 Task: Create Card Compliance Audit Execution in Board Team Collaboration Best Practices to Workspace Email Management. Create Card Airline Review in Board Diversity and Inclusion Employee Resource Groups to Workspace Email Management. Create Card Compliance Audit Execution in Board Content Marketing Podcast Strategy and Execution to Workspace Email Management
Action: Mouse moved to (361, 145)
Screenshot: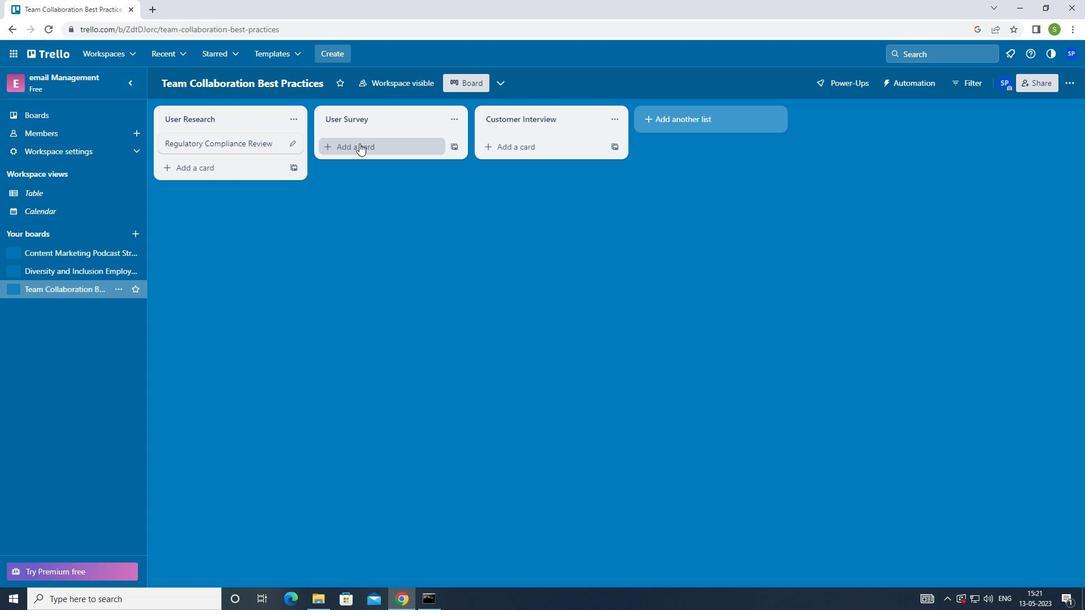 
Action: Mouse pressed left at (361, 145)
Screenshot: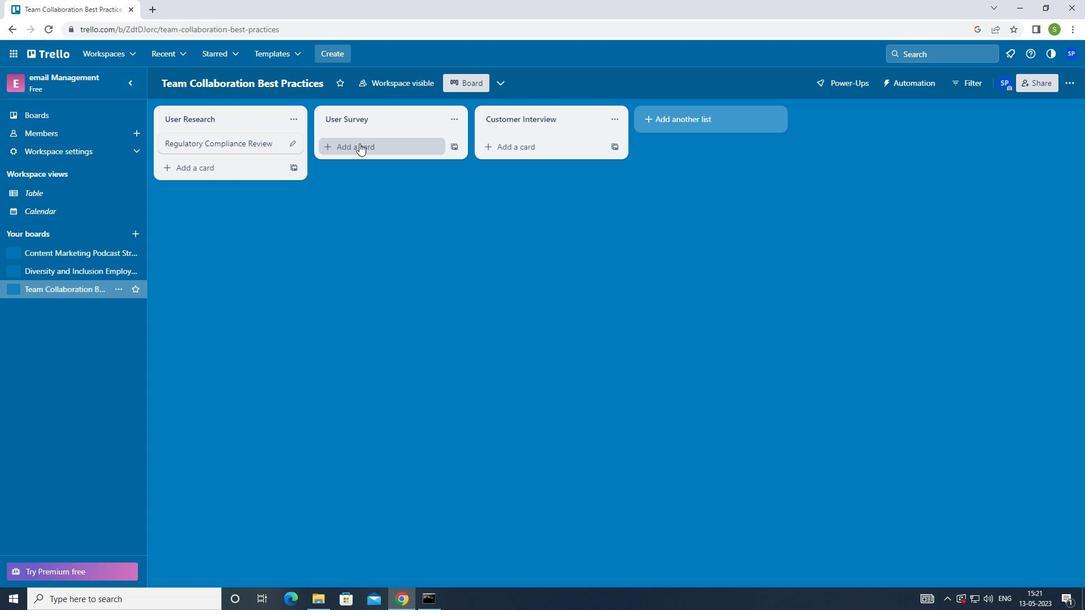 
Action: Mouse moved to (384, 270)
Screenshot: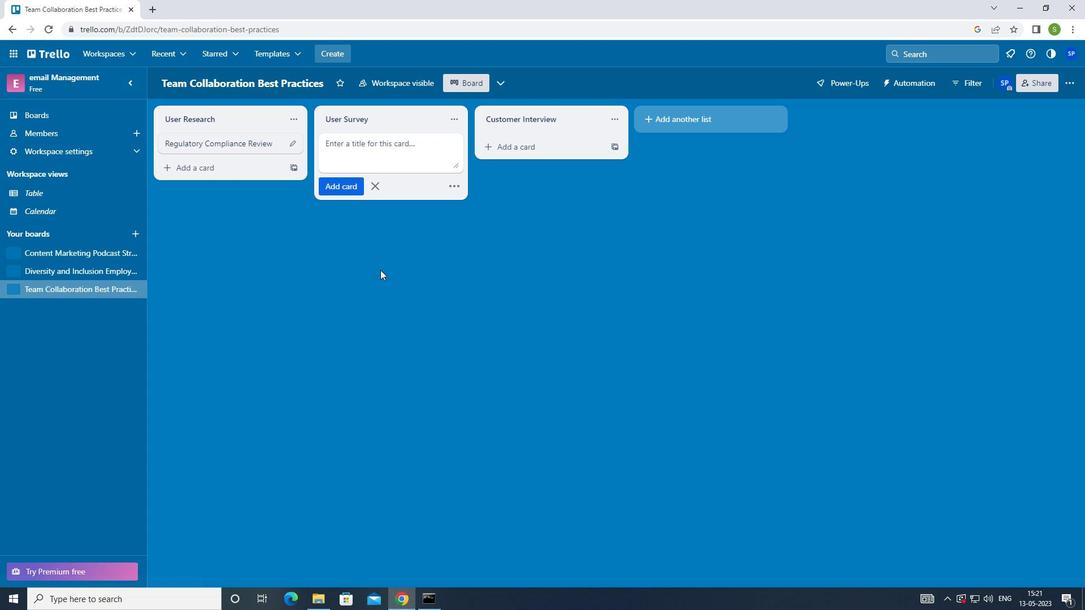 
Action: Key pressed <Key.shift>COMPLIANCE<Key.space><Key.shift>ADUK<Key.backspace>LT<Key.space><Key.shift>EXECUTION
Screenshot: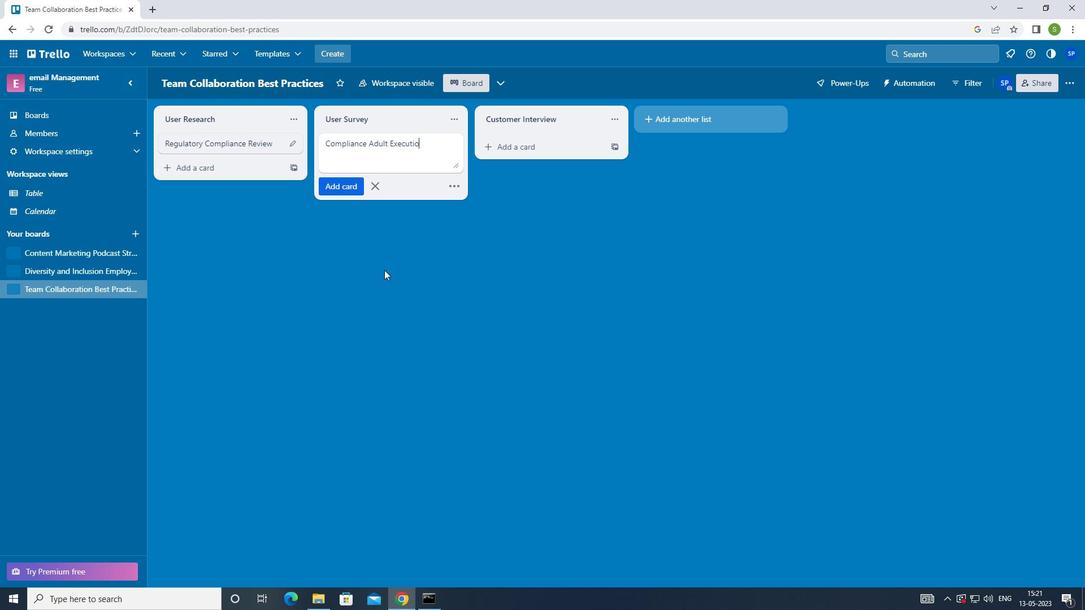 
Action: Mouse moved to (331, 184)
Screenshot: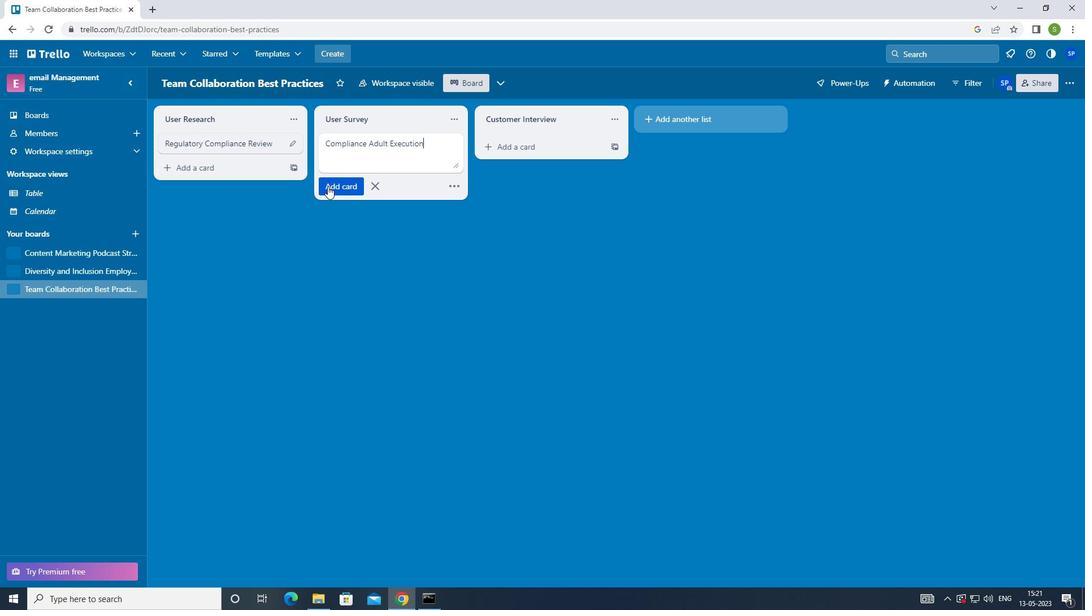 
Action: Mouse pressed left at (331, 184)
Screenshot: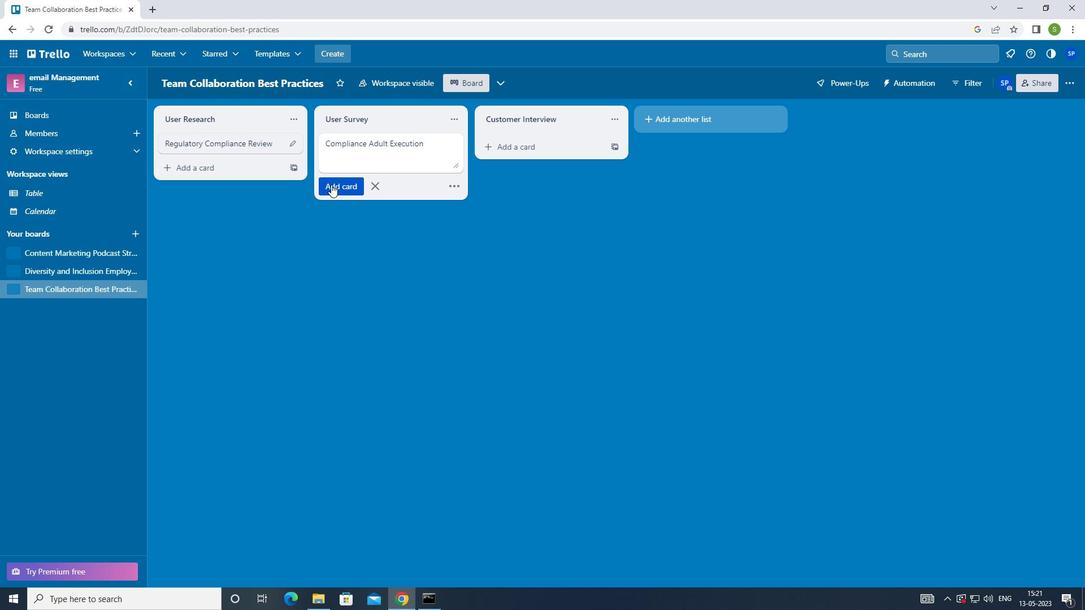 
Action: Mouse moved to (72, 271)
Screenshot: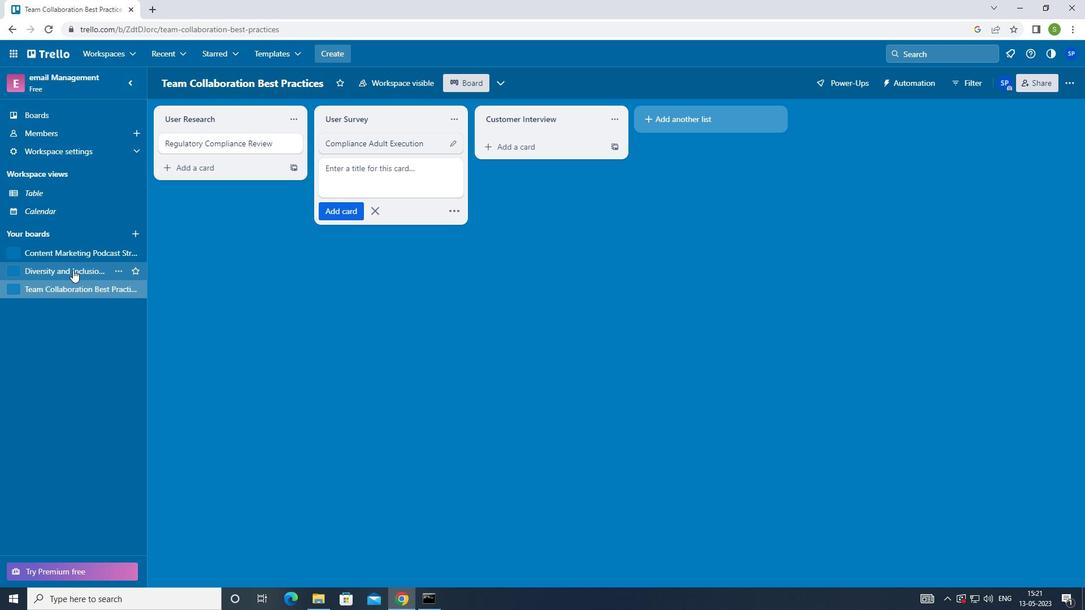 
Action: Mouse pressed left at (72, 271)
Screenshot: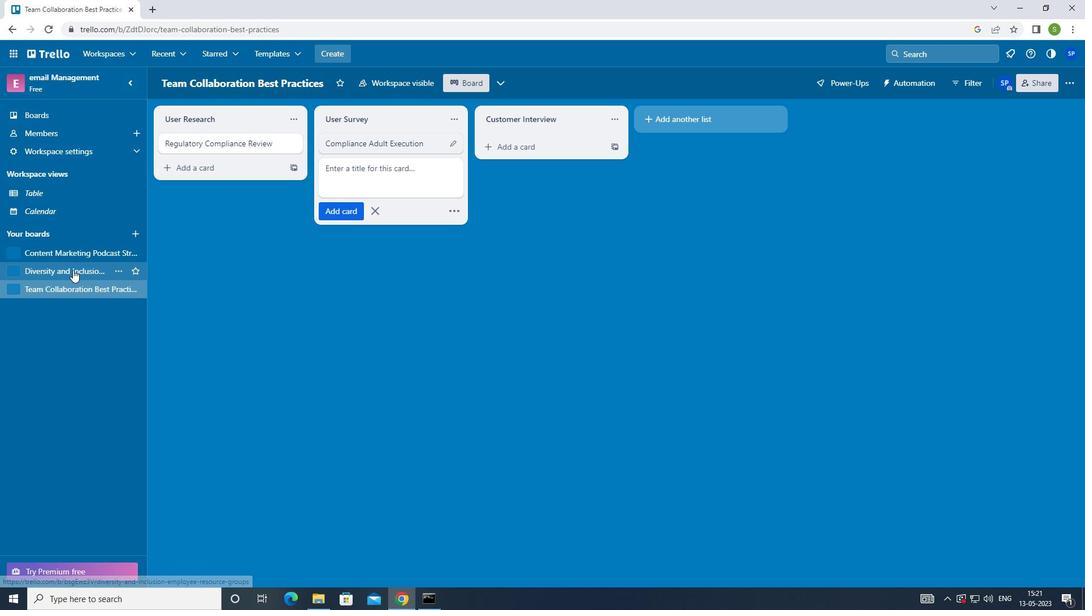 
Action: Mouse moved to (352, 144)
Screenshot: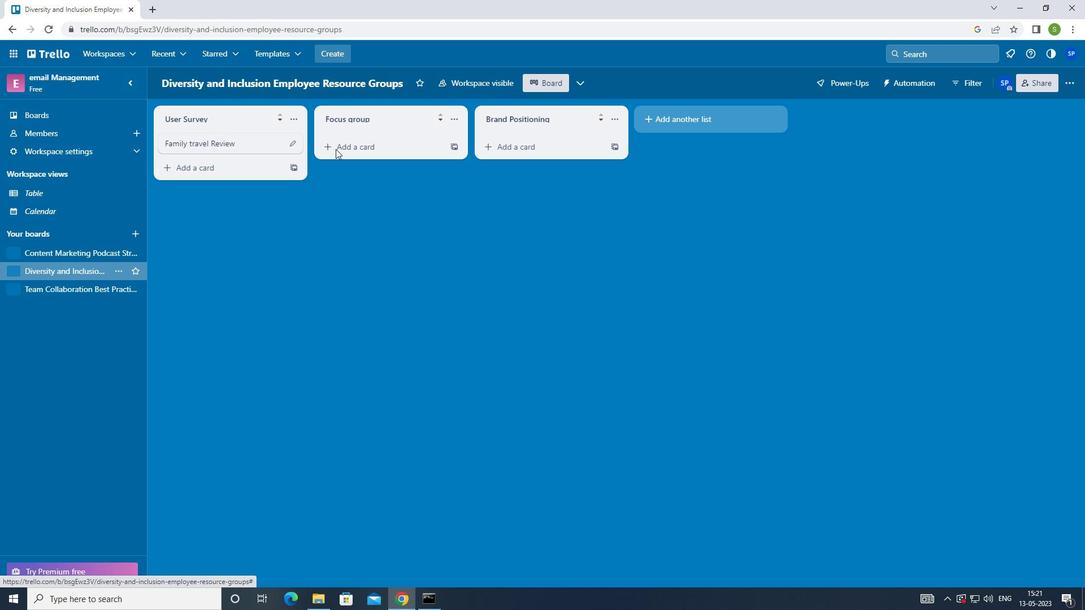 
Action: Mouse pressed left at (352, 144)
Screenshot: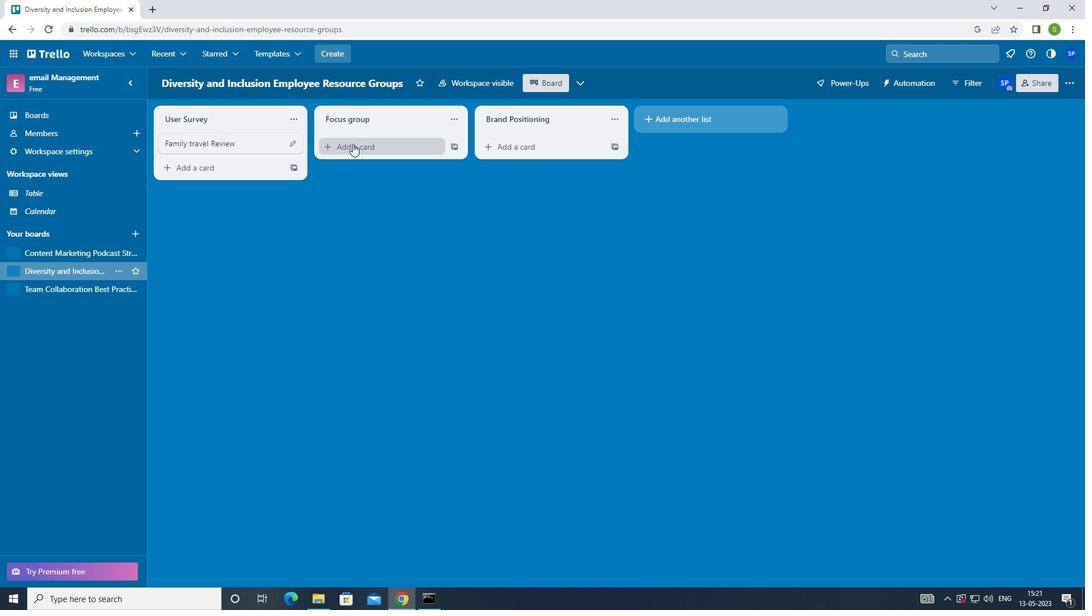 
Action: Mouse moved to (333, 356)
Screenshot: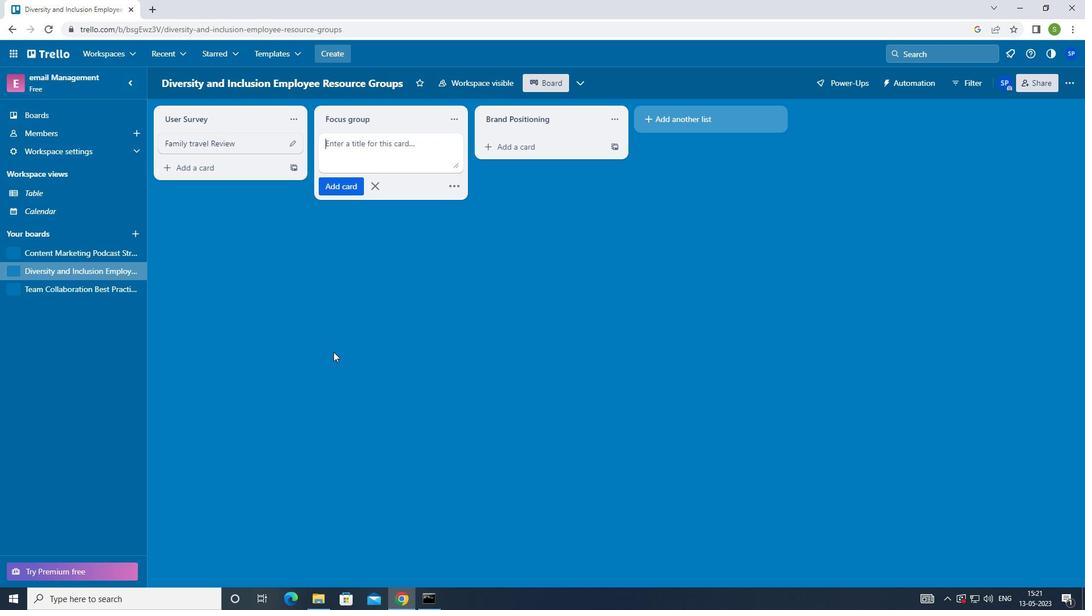 
Action: Key pressed <Key.shift>AIRLINE<Key.space><Key.shift>REVIEW<Key.enter>
Screenshot: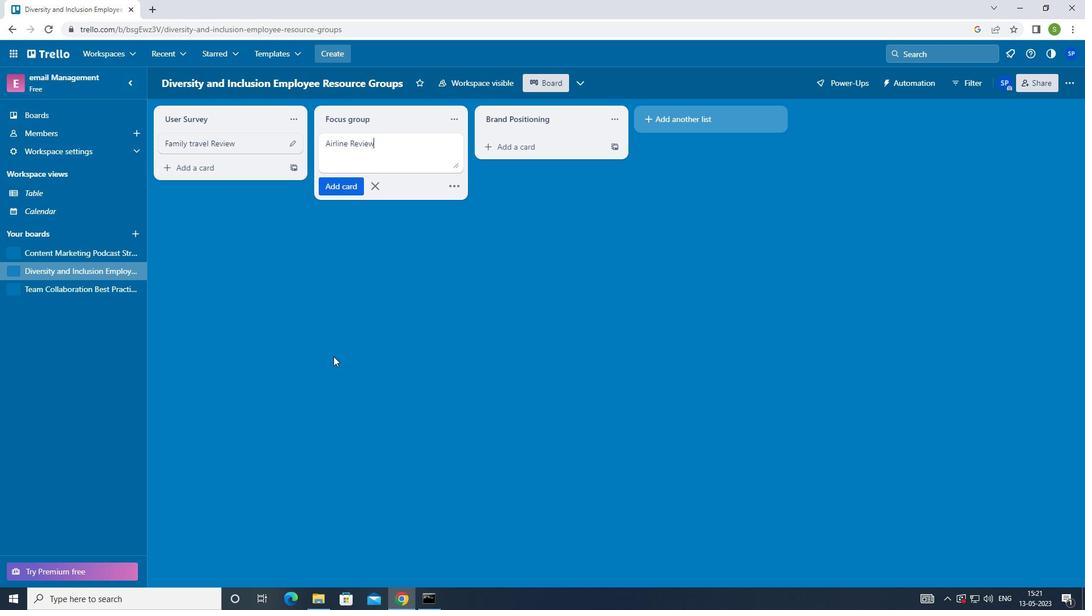 
Action: Mouse moved to (74, 250)
Screenshot: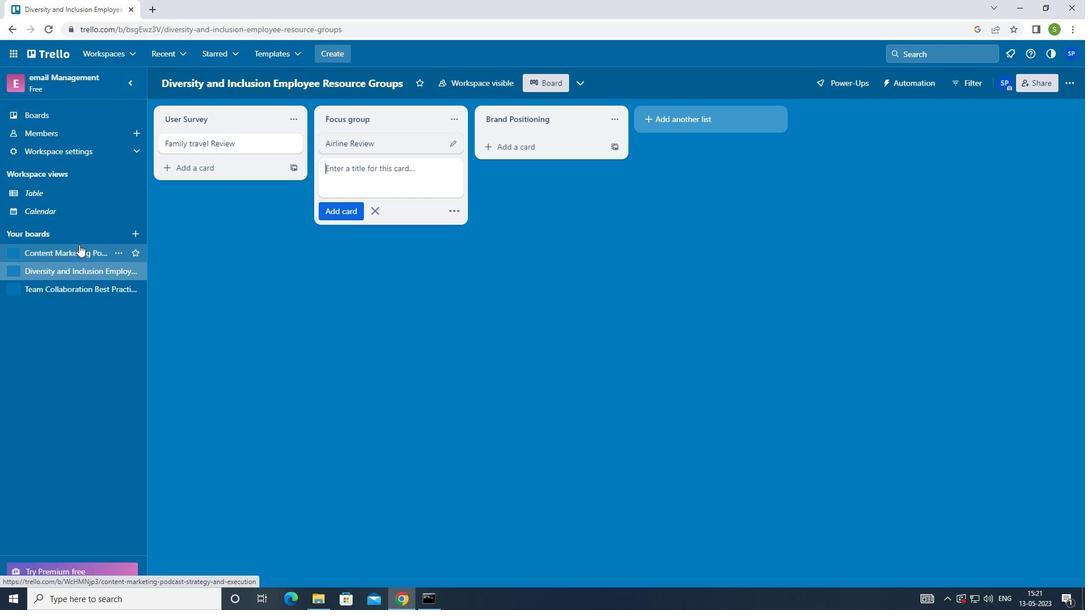 
Action: Mouse pressed left at (74, 250)
Screenshot: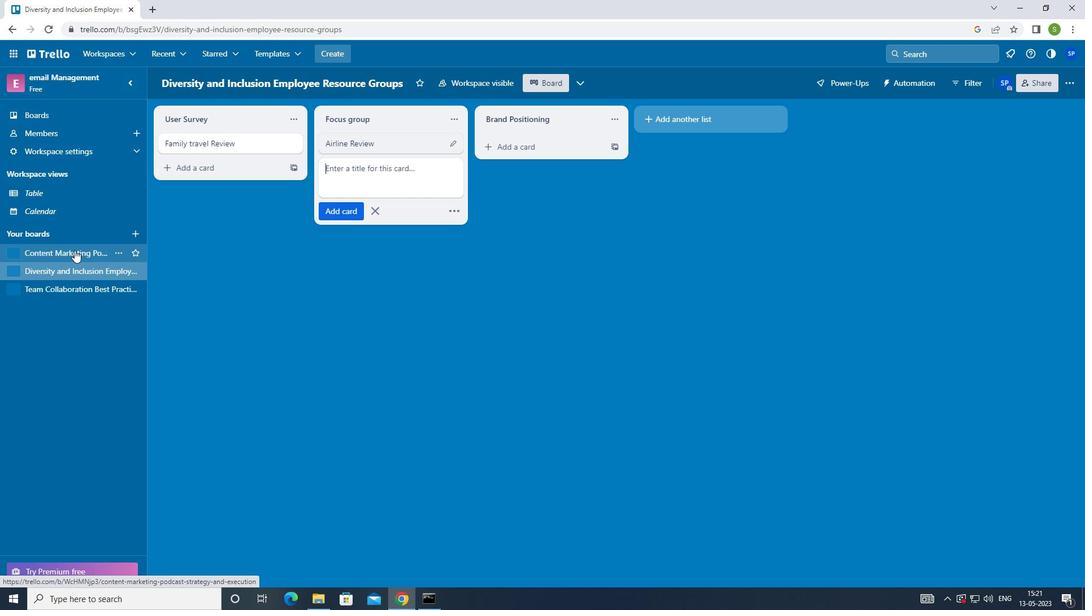 
Action: Mouse moved to (380, 150)
Screenshot: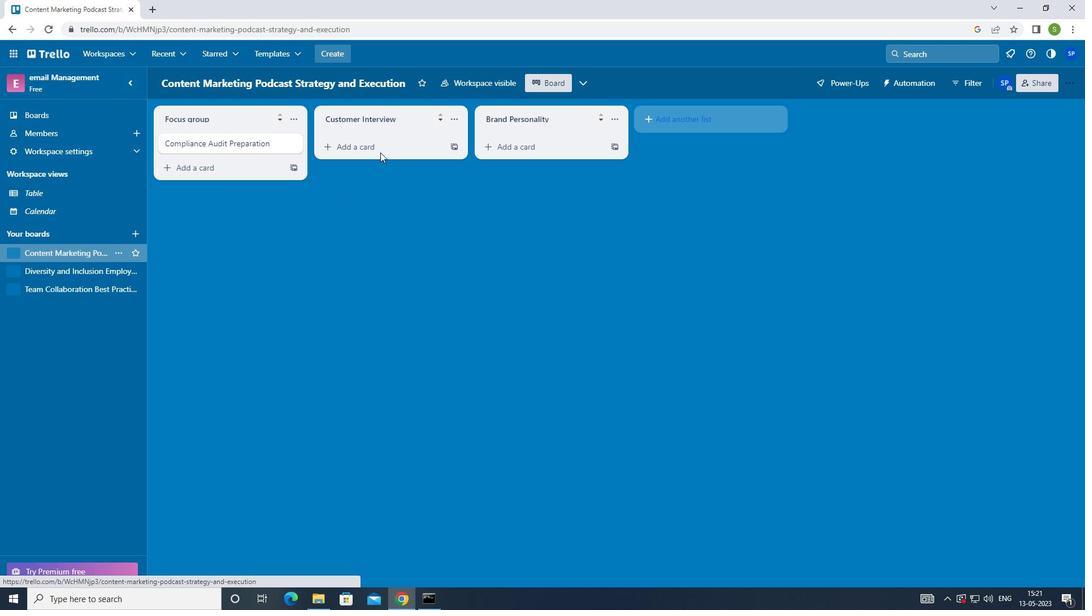 
Action: Mouse pressed left at (380, 150)
Screenshot: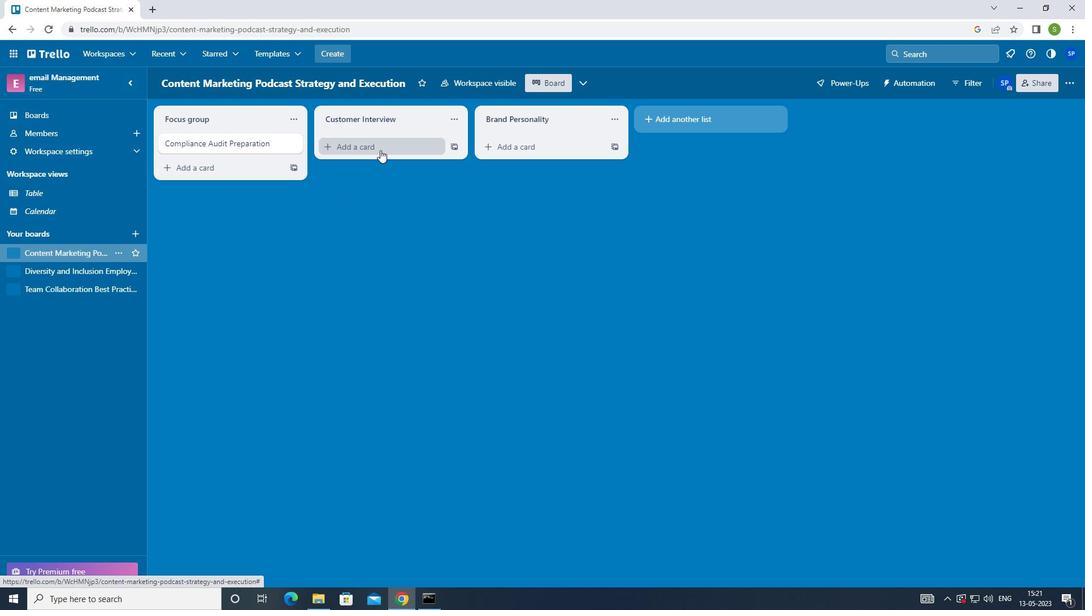 
Action: Mouse moved to (324, 293)
Screenshot: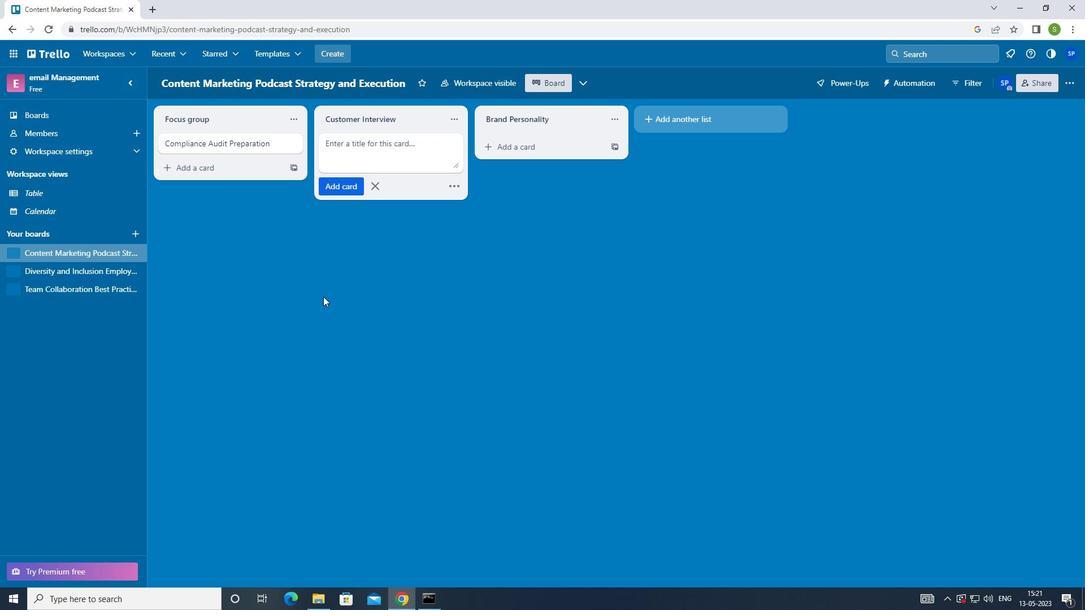 
Action: Key pressed <Key.shift>COMPLIANCE<Key.space><Key.shift>AUDIT<Key.space><Key.shift>EXECUTION<Key.enter><Key.f8>
Screenshot: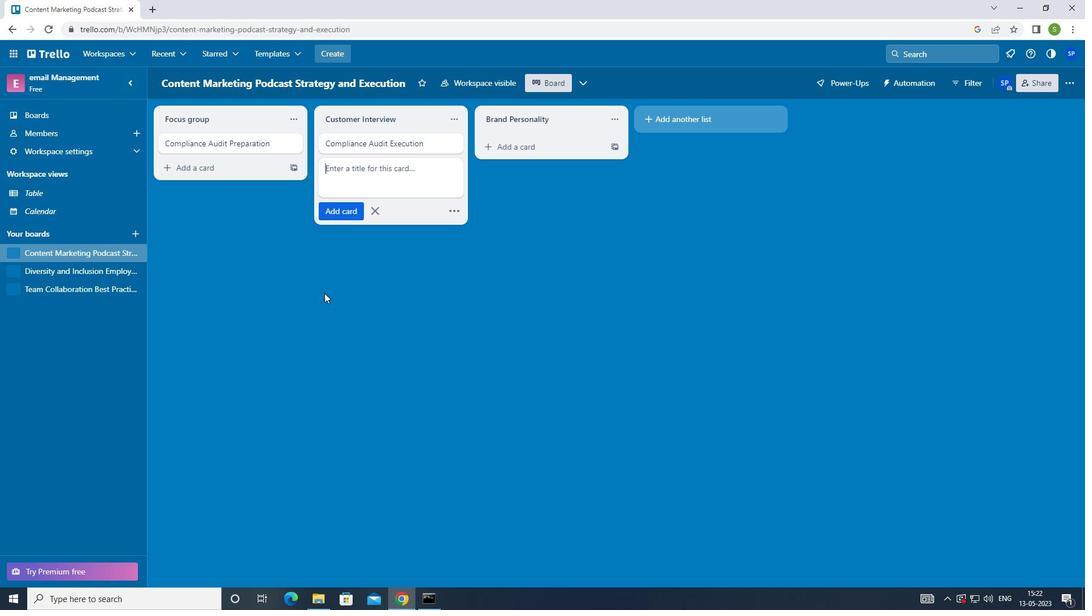 
